 Task: Empty the Deleted Items folder in Outlook to free up mailbox space.
Action: Mouse moved to (14, 79)
Screenshot: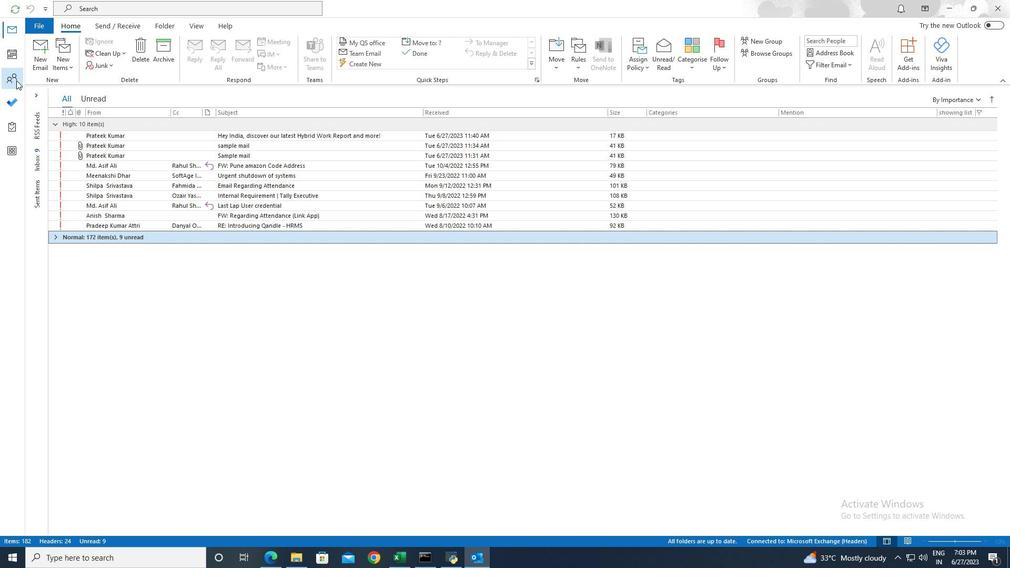 
Action: Mouse pressed left at (14, 79)
Screenshot: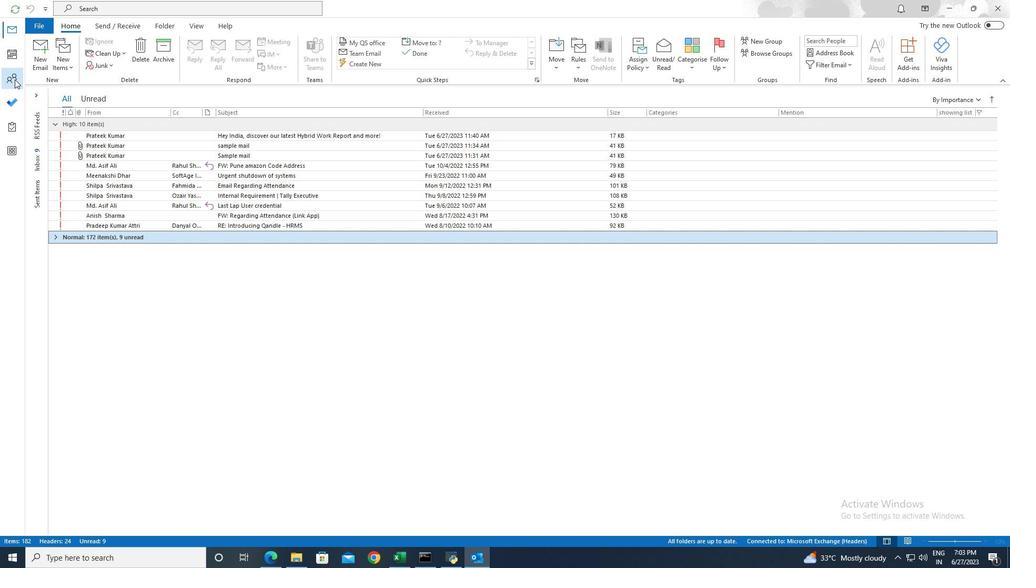 
Action: Mouse moved to (41, 28)
Screenshot: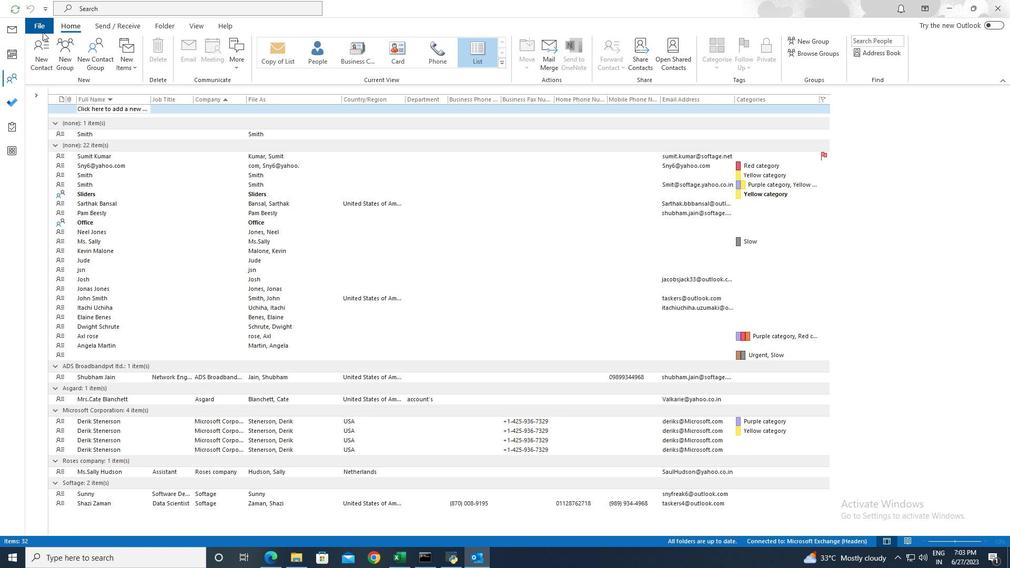 
Action: Mouse pressed left at (41, 28)
Screenshot: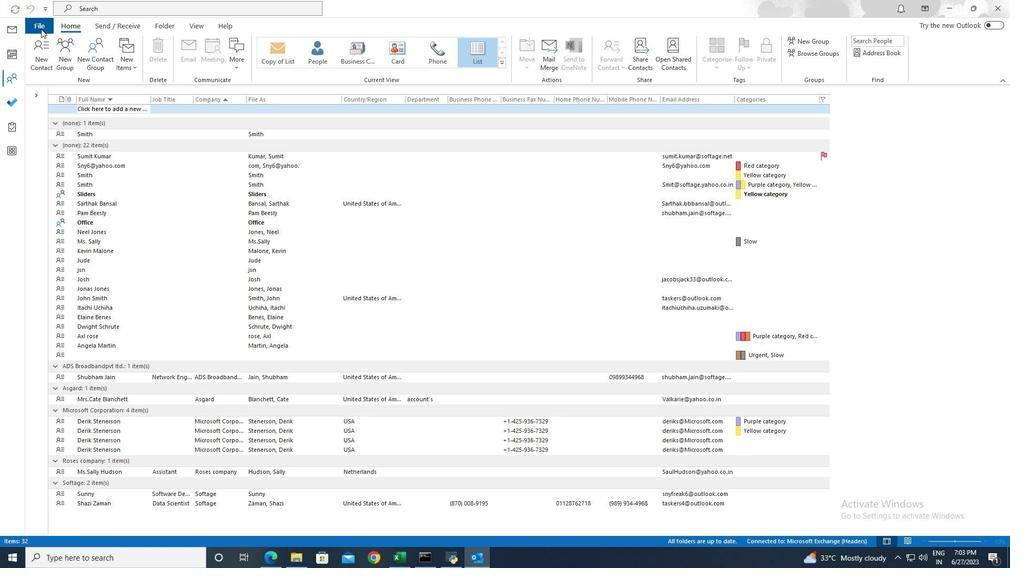 
Action: Mouse moved to (125, 280)
Screenshot: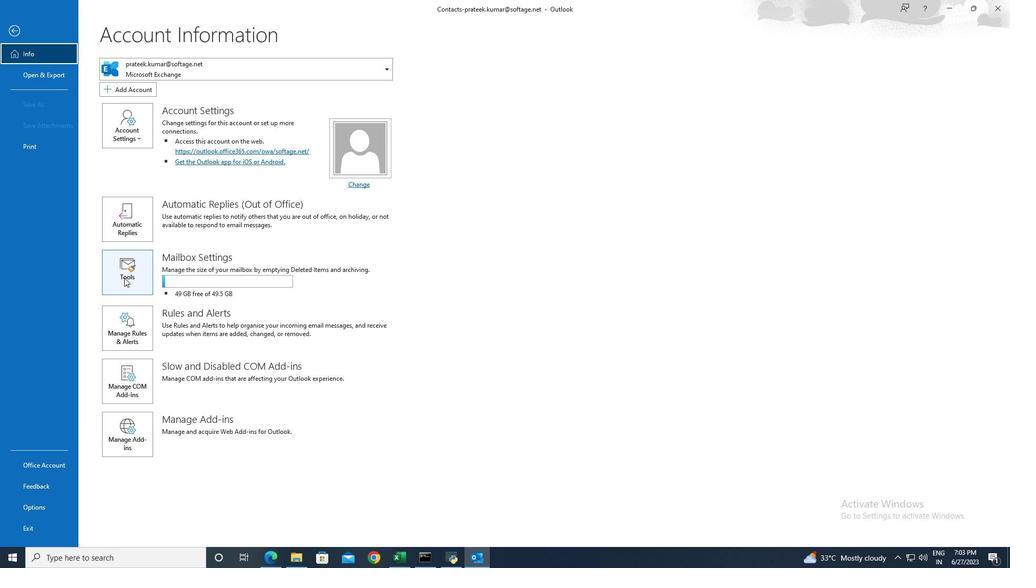 
Action: Mouse pressed left at (125, 280)
Screenshot: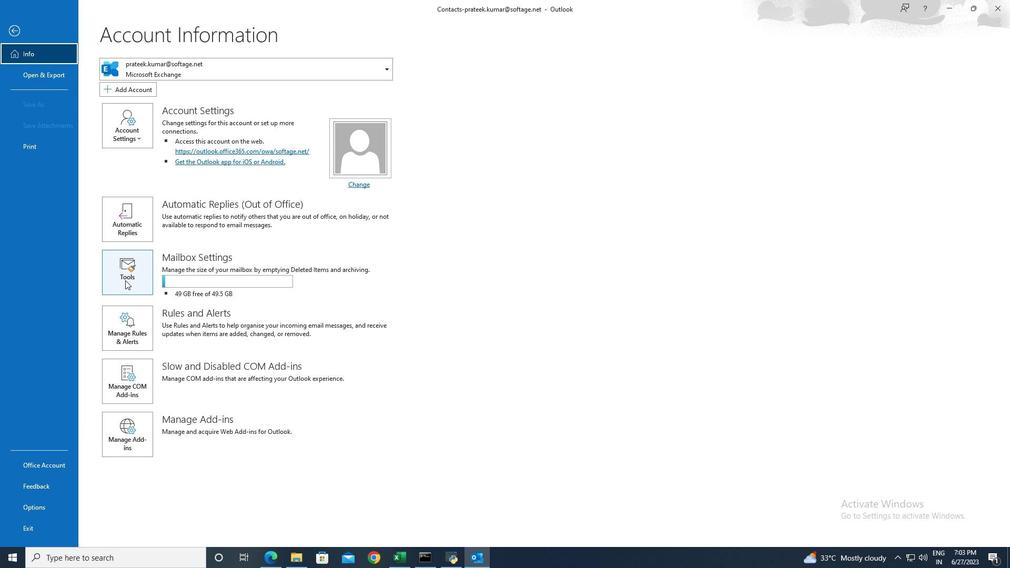 
Action: Mouse moved to (151, 335)
Screenshot: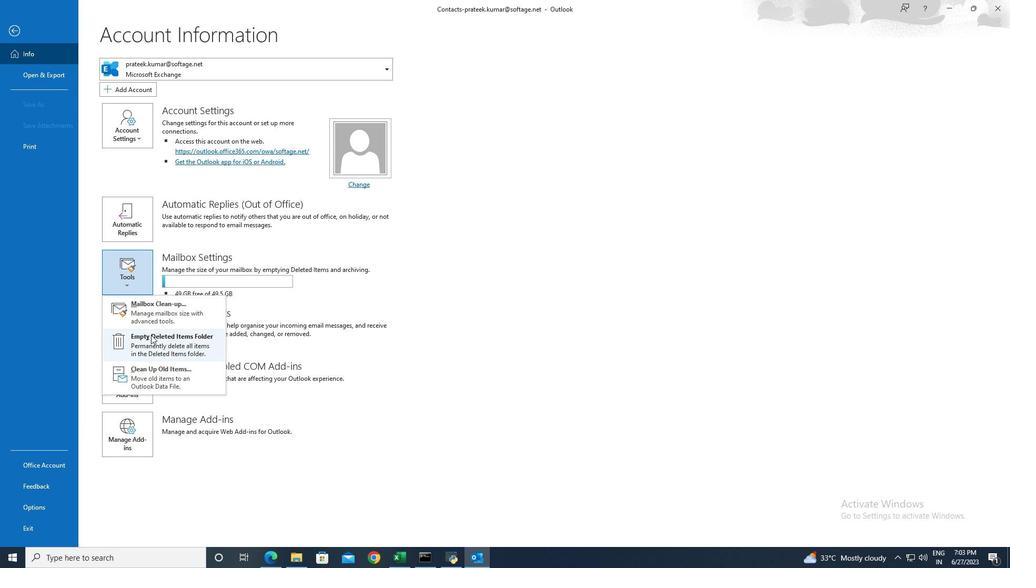 
Action: Mouse pressed left at (151, 335)
Screenshot: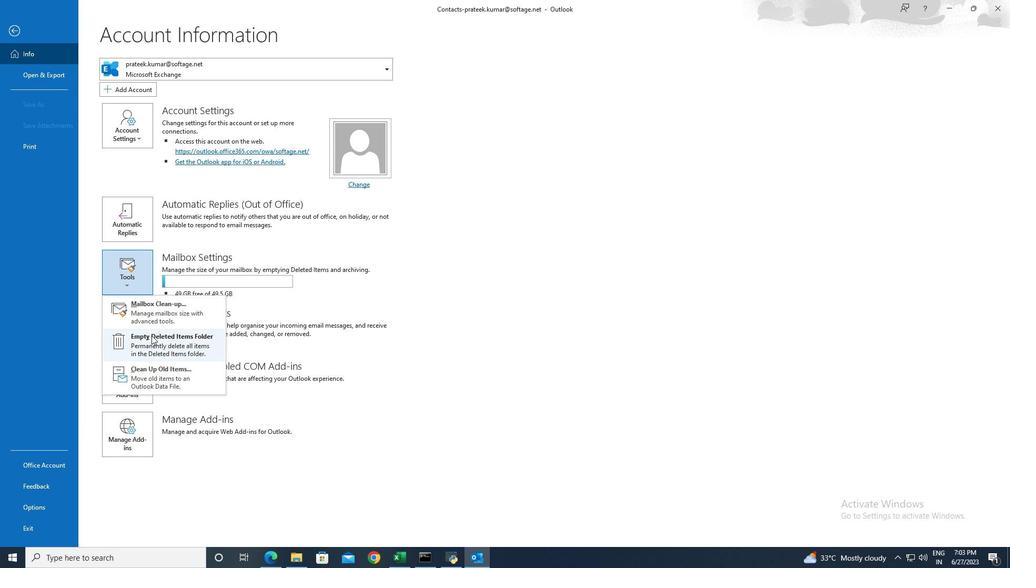 
Action: Mouse moved to (486, 310)
Screenshot: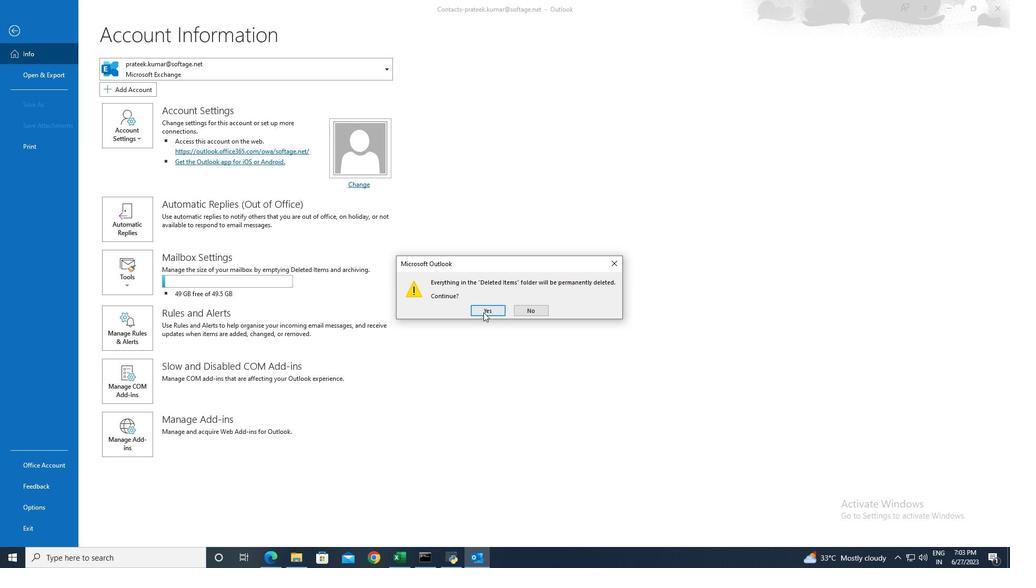 
Action: Mouse pressed left at (486, 310)
Screenshot: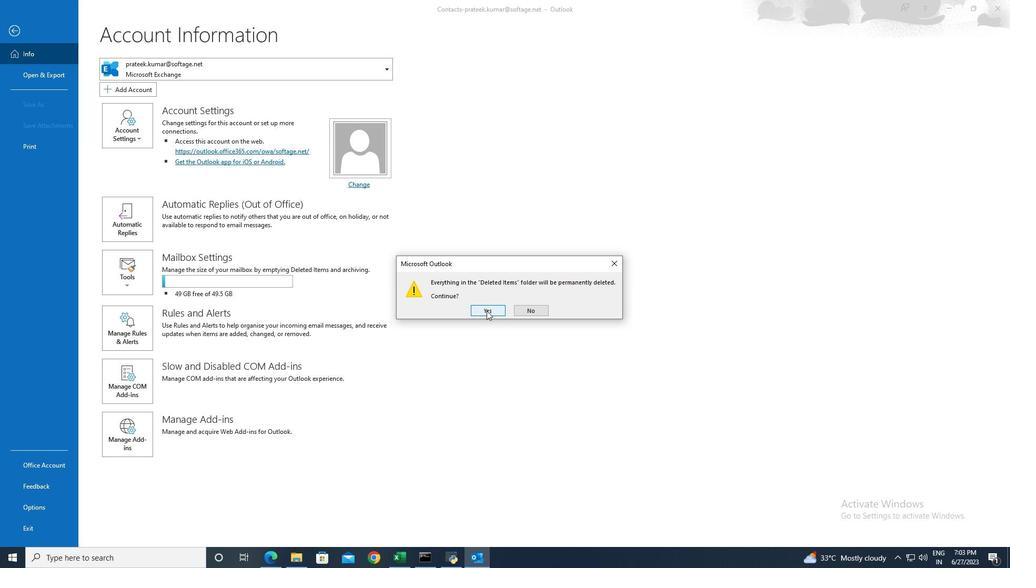 
